 Task: Open a blank sheet, save the file as Amazonrainforest.rtf and add heading 'Amazon Rainforest',with the parapraph 'The Amazon Rainforest, spanning several South American countries, is the largest tropical rainforest on Earth. It is a biodiversity hotspot, hosting countless plant and animal species. Protecting the Amazon is crucial for combating climate change and preserving the world's natural heritage.'Apply Font Style Nunito And font size 14. Apply font style in  Heading 'Courier New' and font size 18 Change heading alignment to  Center and paragraph alignment to  Left
Action: Mouse moved to (261, 175)
Screenshot: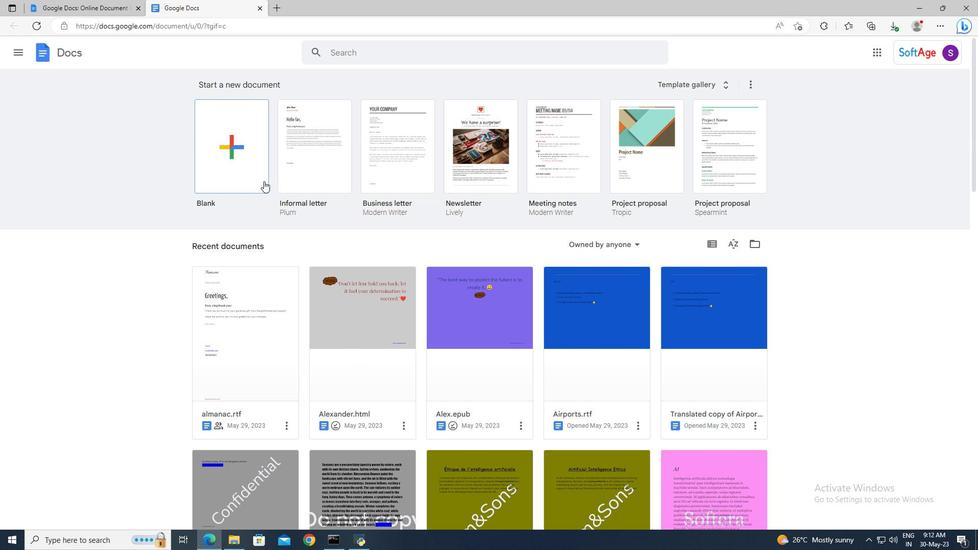 
Action: Mouse pressed left at (261, 175)
Screenshot: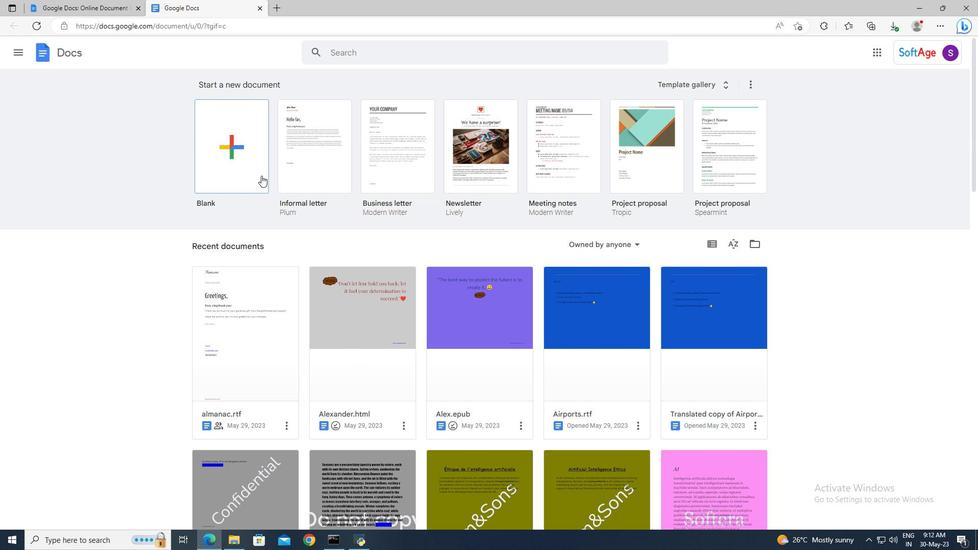 
Action: Mouse moved to (96, 45)
Screenshot: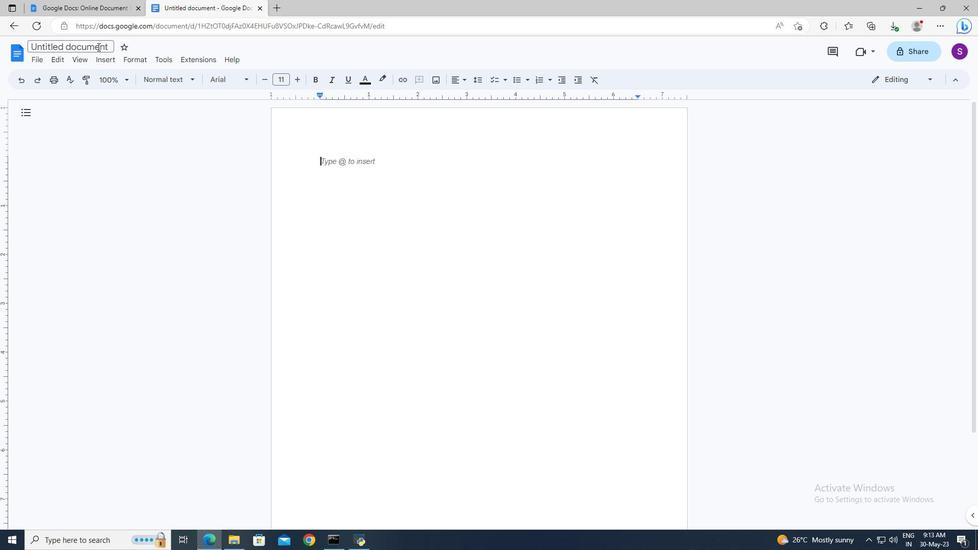 
Action: Mouse pressed left at (96, 45)
Screenshot: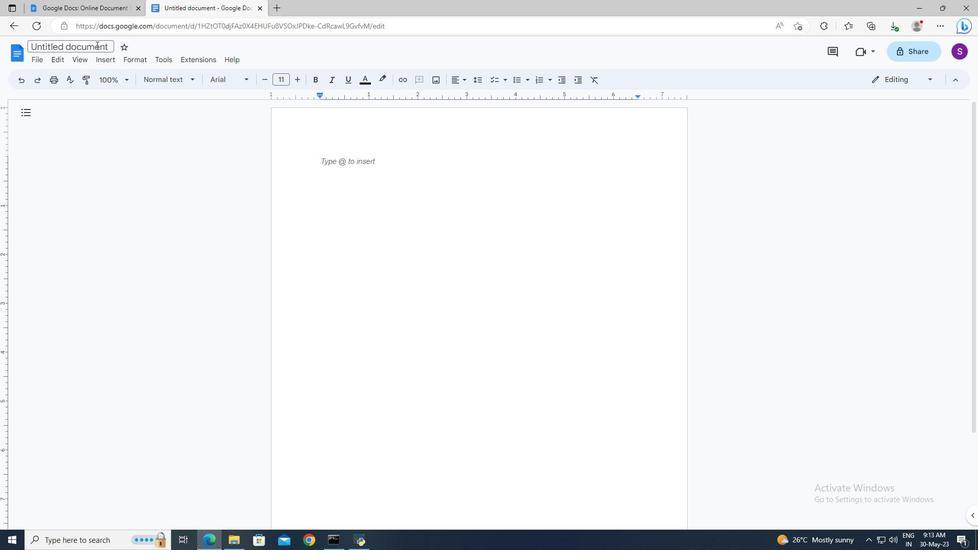 
Action: Mouse moved to (95, 45)
Screenshot: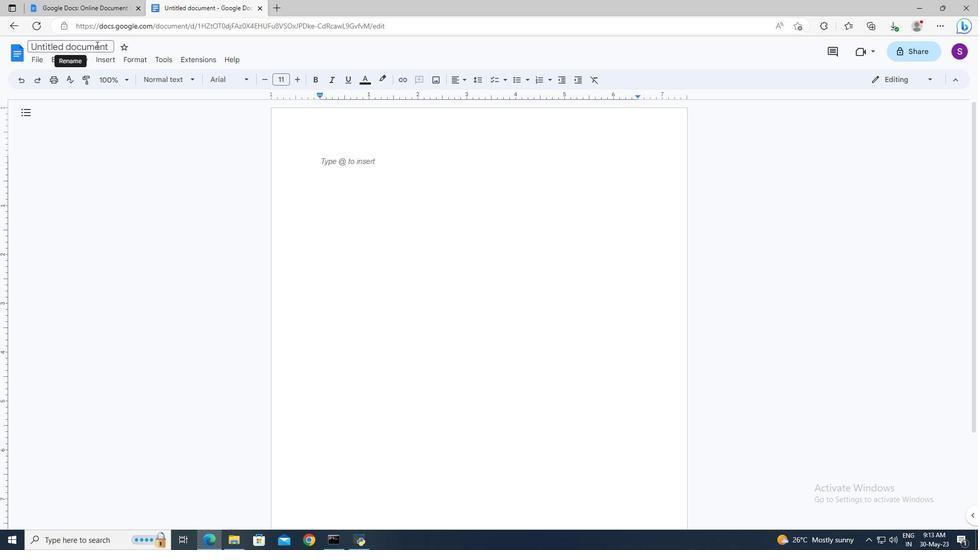 
Action: Key pressed <Key.shift_r>Amazonrainforest.rtf<Key.enter>
Screenshot: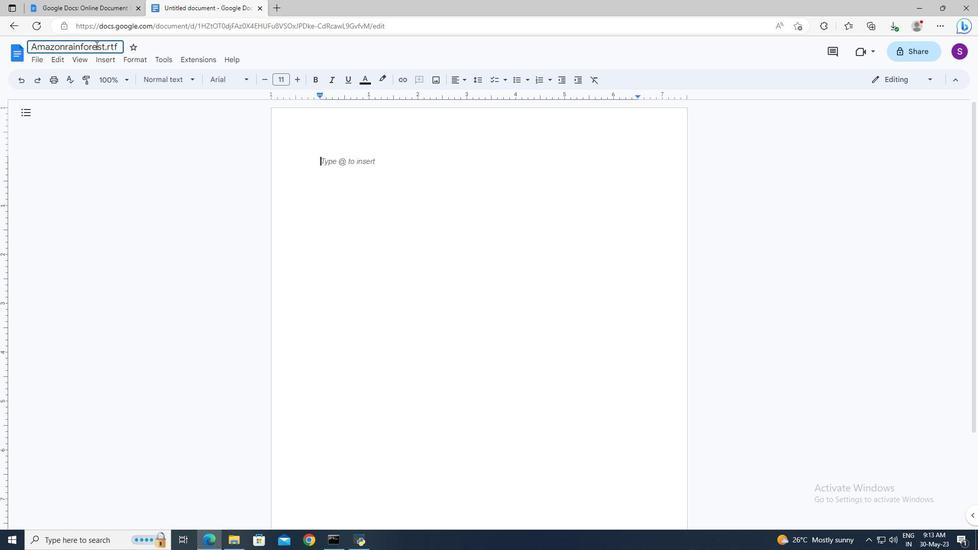 
Action: Mouse moved to (332, 159)
Screenshot: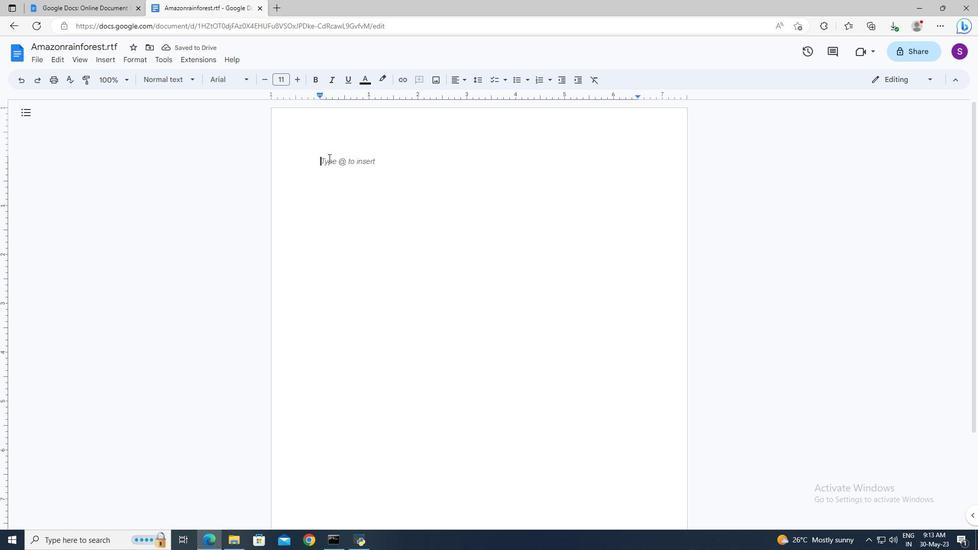 
Action: Mouse pressed left at (332, 159)
Screenshot: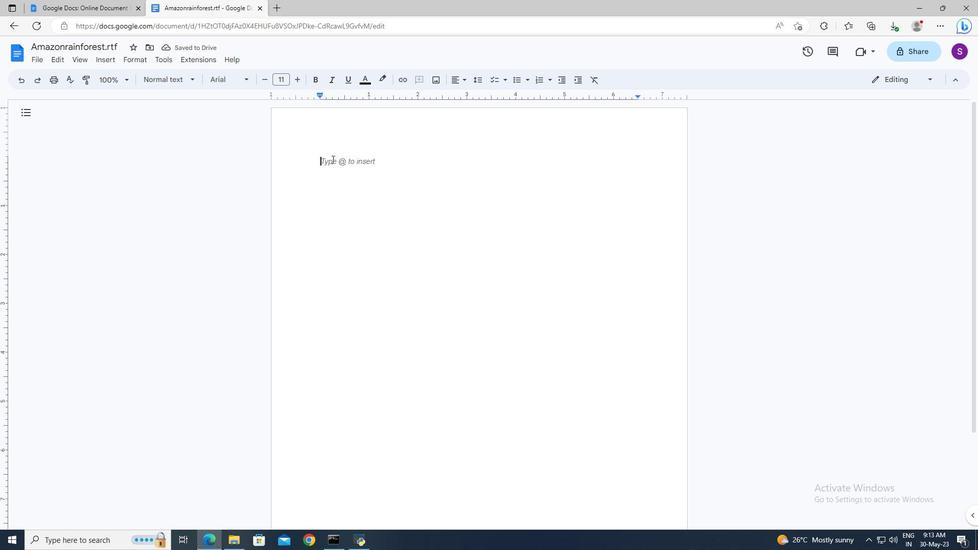 
Action: Mouse moved to (197, 79)
Screenshot: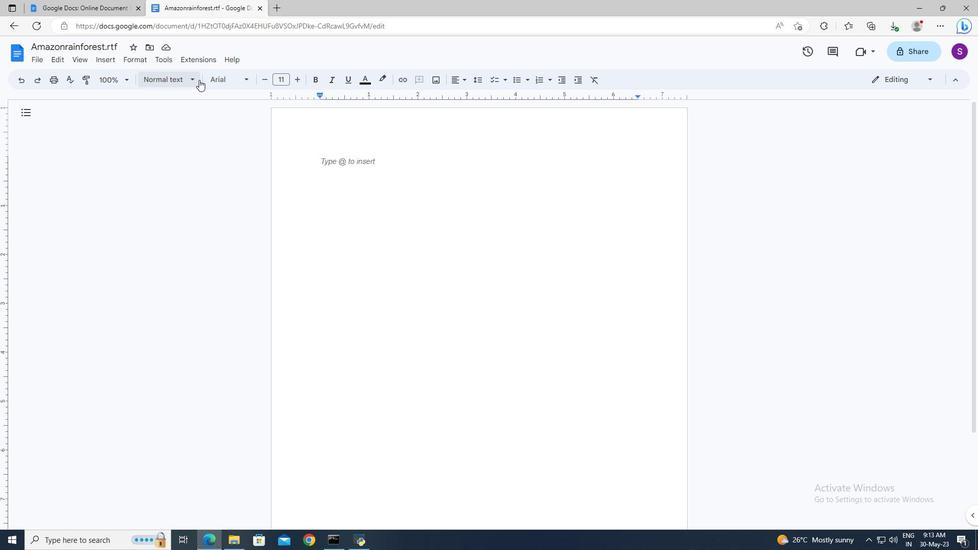 
Action: Mouse pressed left at (197, 79)
Screenshot: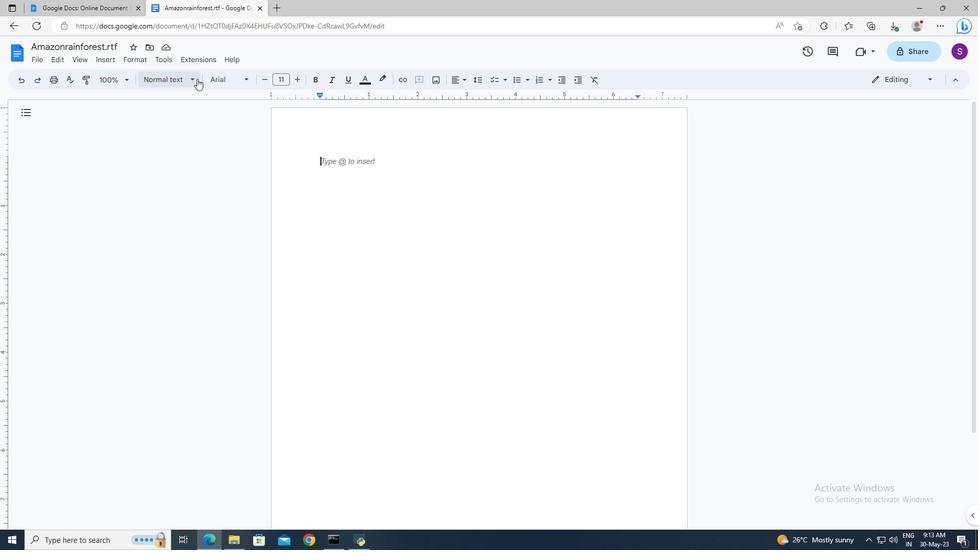 
Action: Mouse moved to (202, 211)
Screenshot: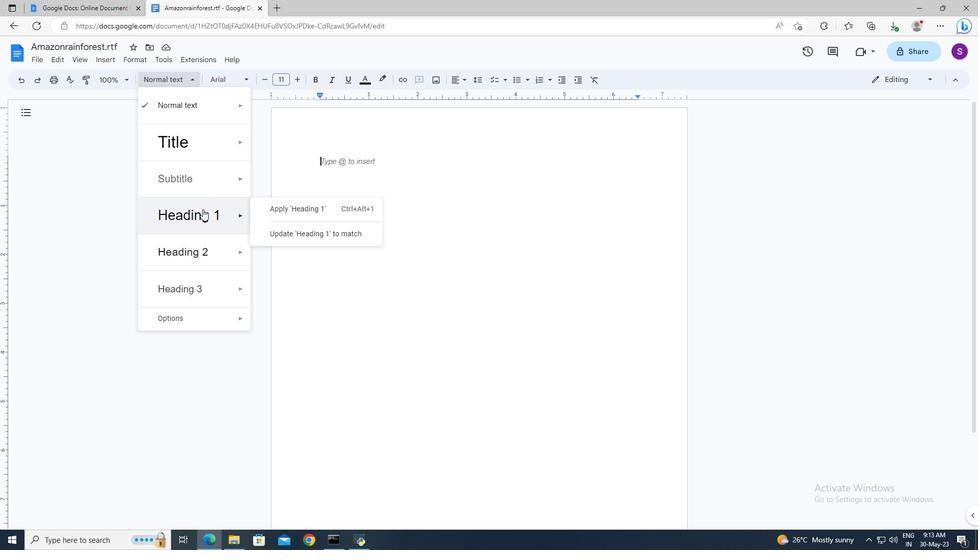 
Action: Mouse pressed left at (202, 211)
Screenshot: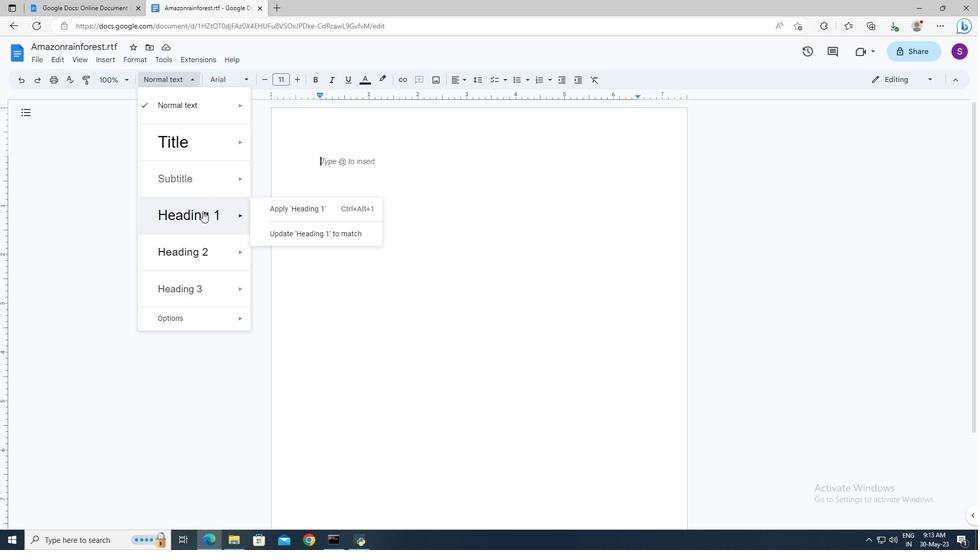 
Action: Key pressed <Key.shift>Amazon<Key.space><Key.shift>Rainforest<Key.enter><Key.enter><Key.shift>The<Key.space><Key.shift>Amazon<Key.space><Key.shift>Rainforest,<Key.space>spanning<Key.space>several<Key.space><Key.shift_r>South<Key.space><Key.shift>American<Key.space>countries,<Key.space>is<Key.space>the<Key.space>largest<Key.space>tropical<Key.space>rainforest<Key.space>on<Key.space><Key.shift>Earth.<Key.space><Key.shift>It<Key.space>is<Key.space>a<Key.space>biodiversiit<Key.backspace><Key.backspace>ty<Key.space>hotspot,<Key.space>hosting<Key.space>countless<Key.space>plant<Key.space>and<Key.space>animal<Key.space>species.<Key.space><Key.shift>Protecting<Key.space>the<Key.space><Key.shift>Amazon<Key.space>is<Key.space>crucial<Key.space>for<Key.space>combating<Key.space>climate<Key.space>change<Key.space>and<Key.space>preserving<Key.space>the<Key.space>worl's<Key.backspace><Key.backspace>d's<Key.space>natural<Key.space>heritage.
Screenshot: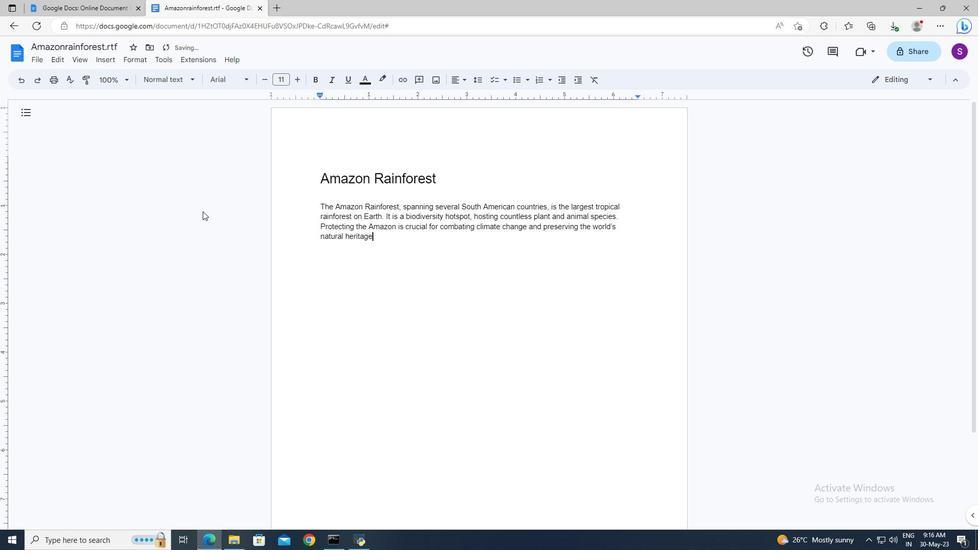 
Action: Mouse moved to (376, 239)
Screenshot: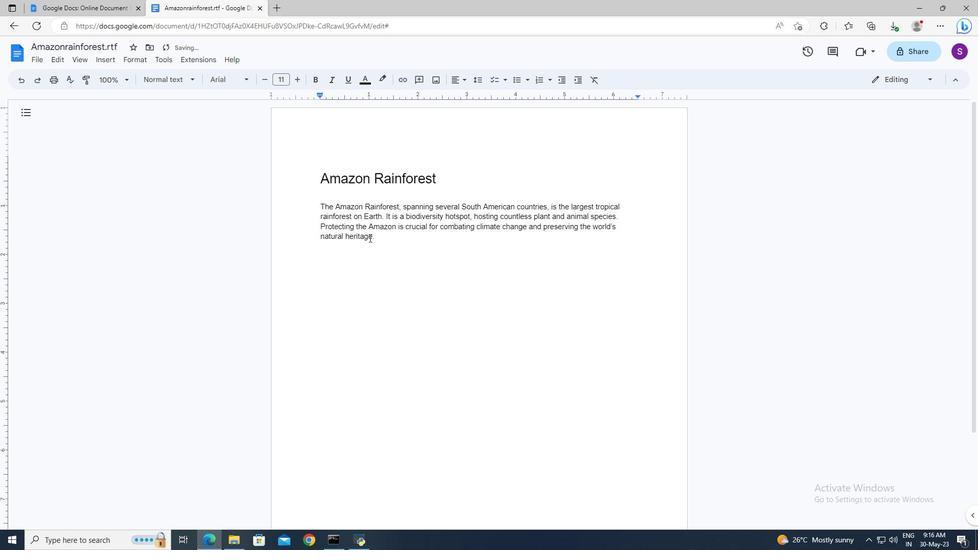 
Action: Mouse pressed left at (376, 239)
Screenshot: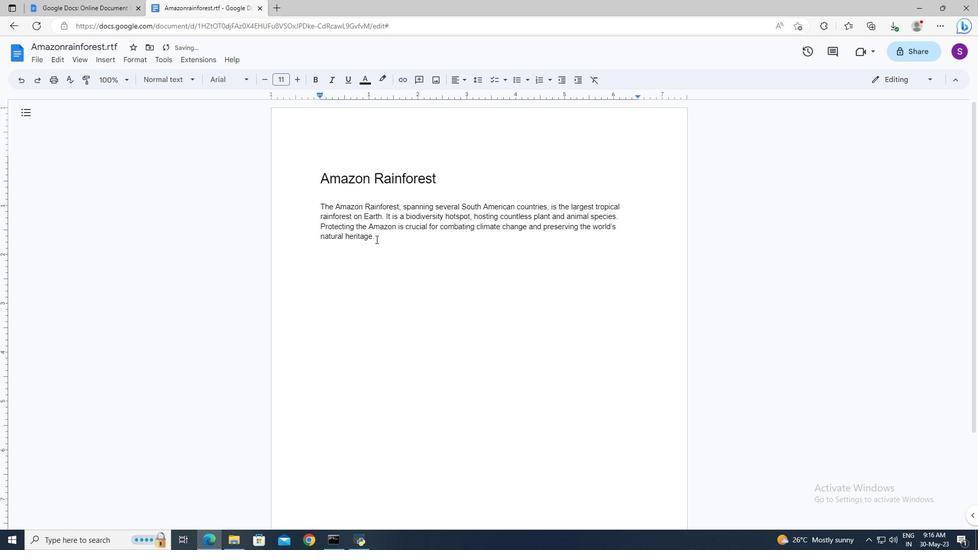 
Action: Key pressed <Key.shift><Key.up><Key.up><Key.up>
Screenshot: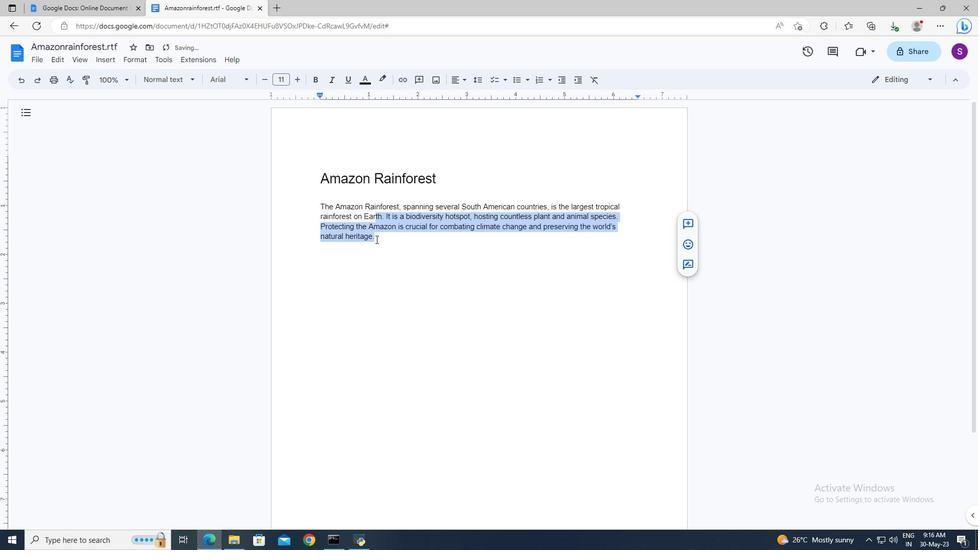 
Action: Mouse moved to (248, 82)
Screenshot: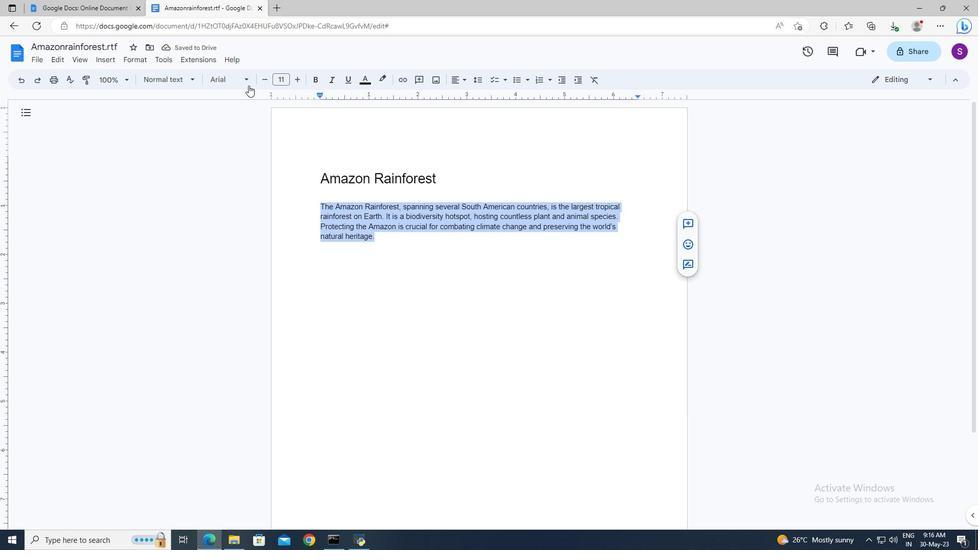 
Action: Mouse pressed left at (248, 82)
Screenshot: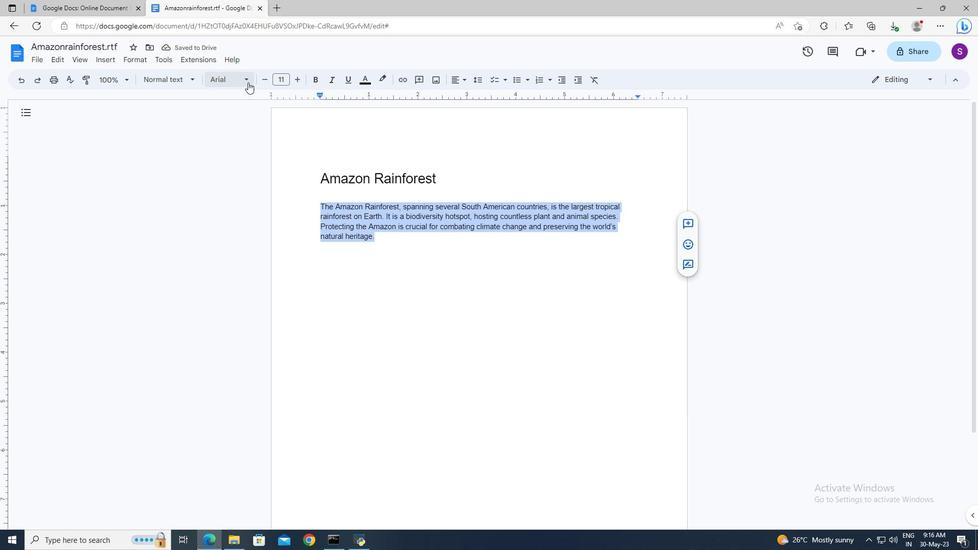 
Action: Mouse moved to (245, 452)
Screenshot: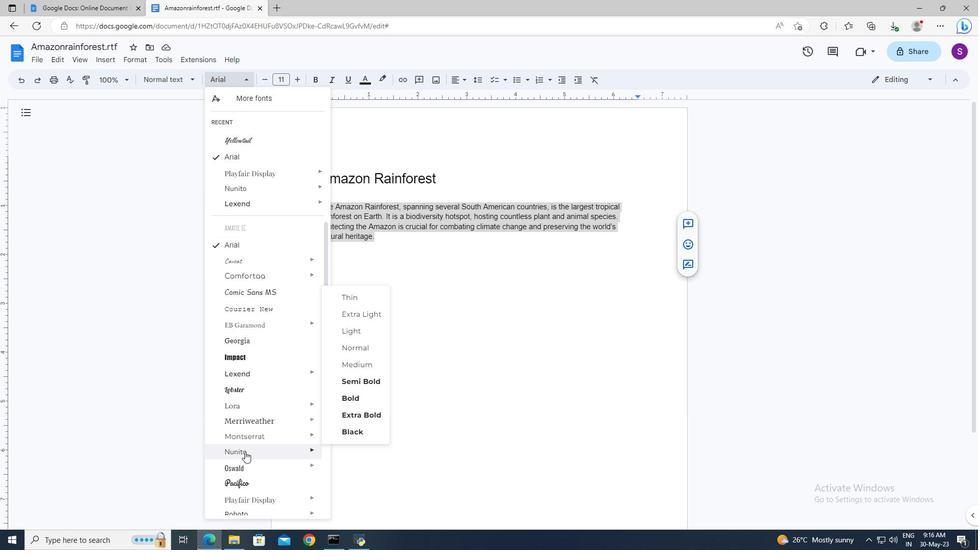 
Action: Mouse pressed left at (245, 452)
Screenshot: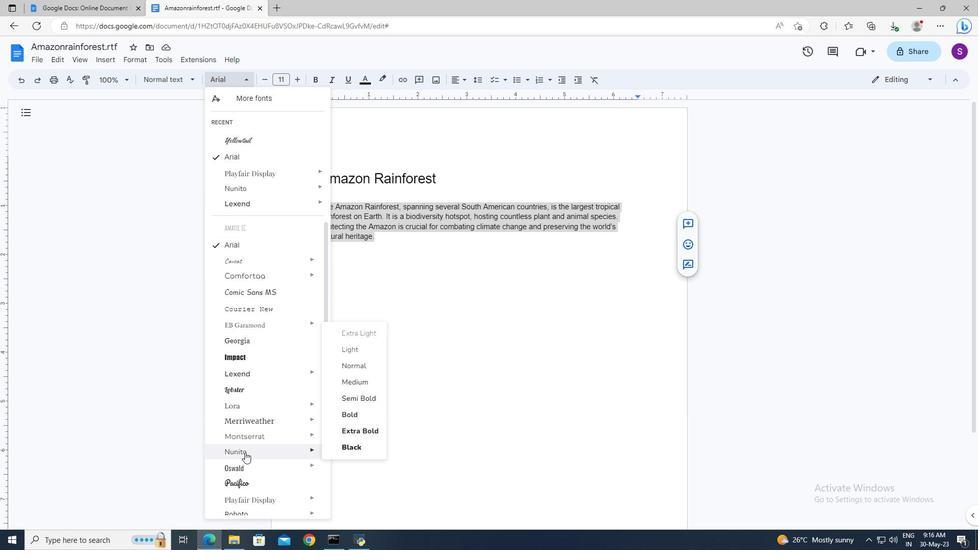 
Action: Mouse moved to (285, 81)
Screenshot: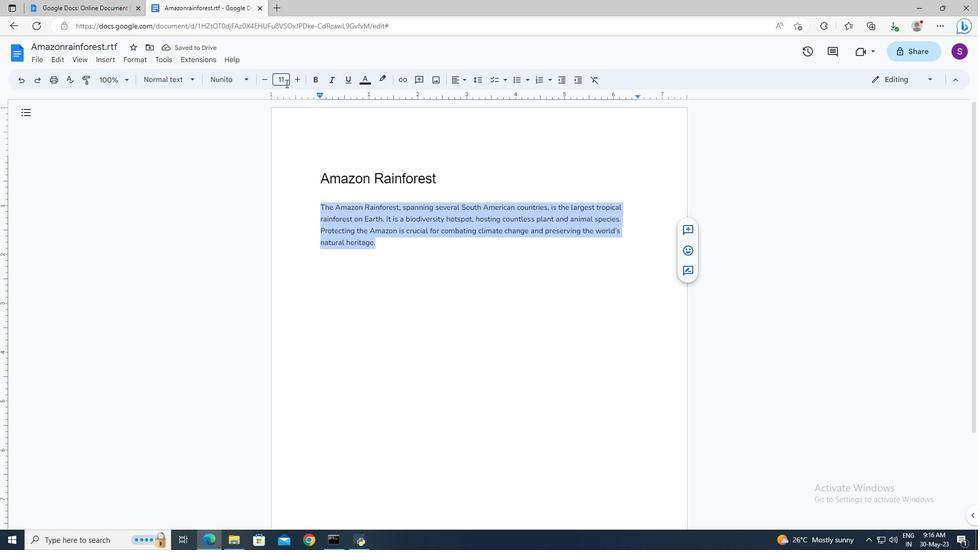 
Action: Mouse pressed left at (285, 81)
Screenshot: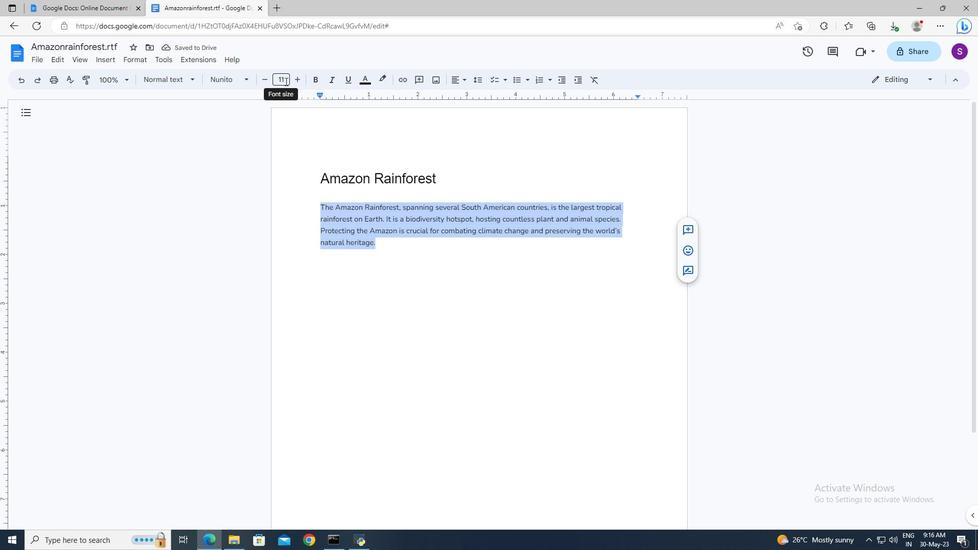 
Action: Key pressed 14<Key.enter>
Screenshot: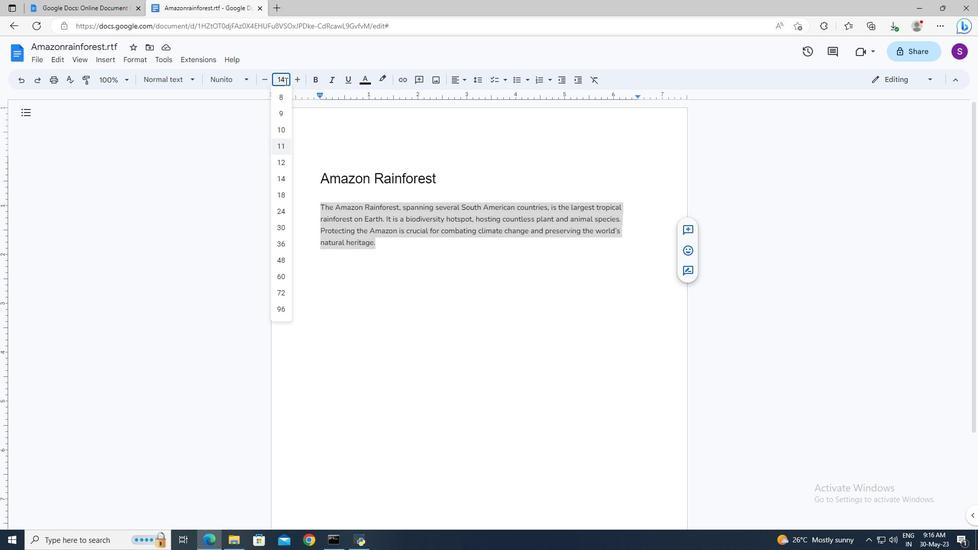 
Action: Mouse moved to (317, 180)
Screenshot: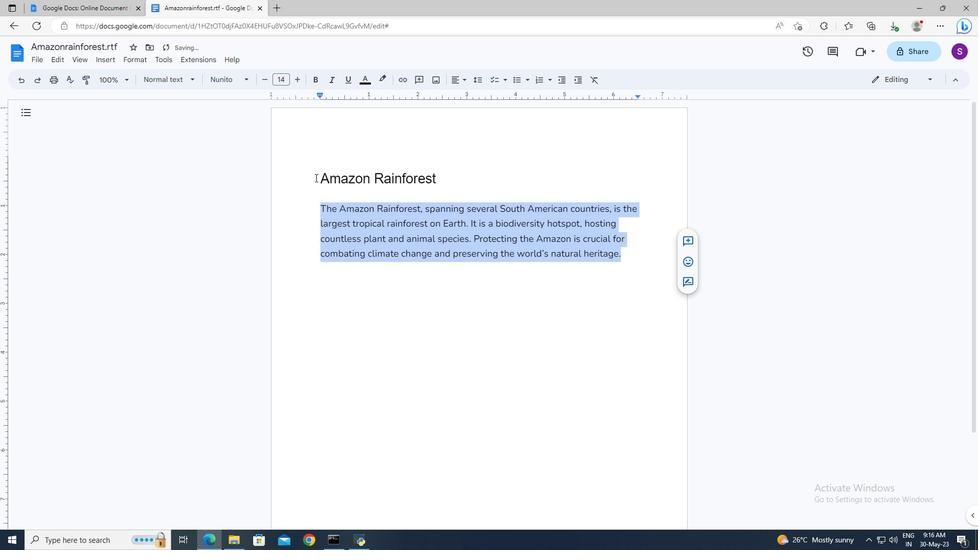 
Action: Mouse pressed left at (317, 180)
Screenshot: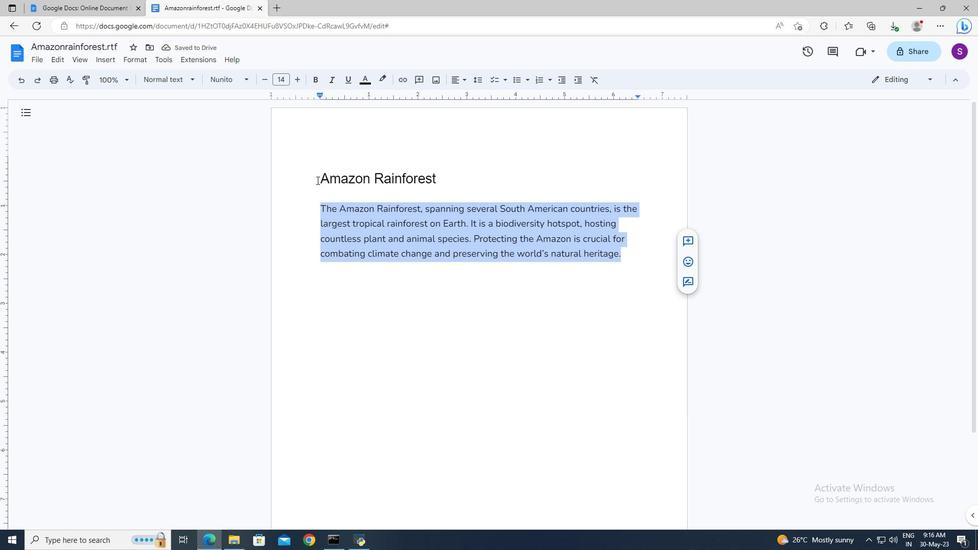 
Action: Key pressed <Key.shift><Key.shift><Key.shift><Key.shift><Key.shift><Key.shift><Key.shift><Key.shift><Key.shift><Key.shift><Key.shift><Key.shift><Key.shift><Key.shift><Key.shift><Key.shift><Key.shift><Key.shift><Key.shift><Key.shift><Key.shift><Key.shift><Key.shift><Key.shift><Key.right><Key.right>
Screenshot: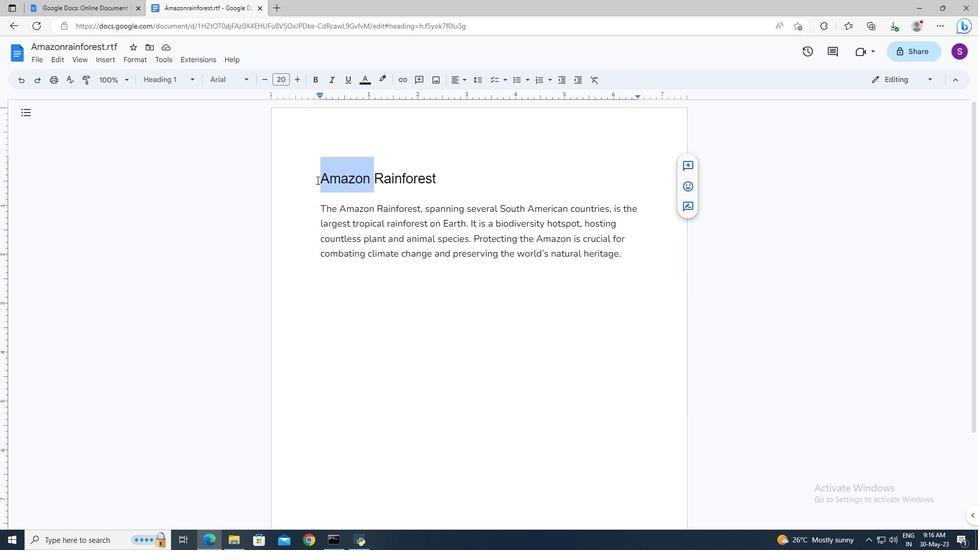 
Action: Mouse moved to (250, 81)
Screenshot: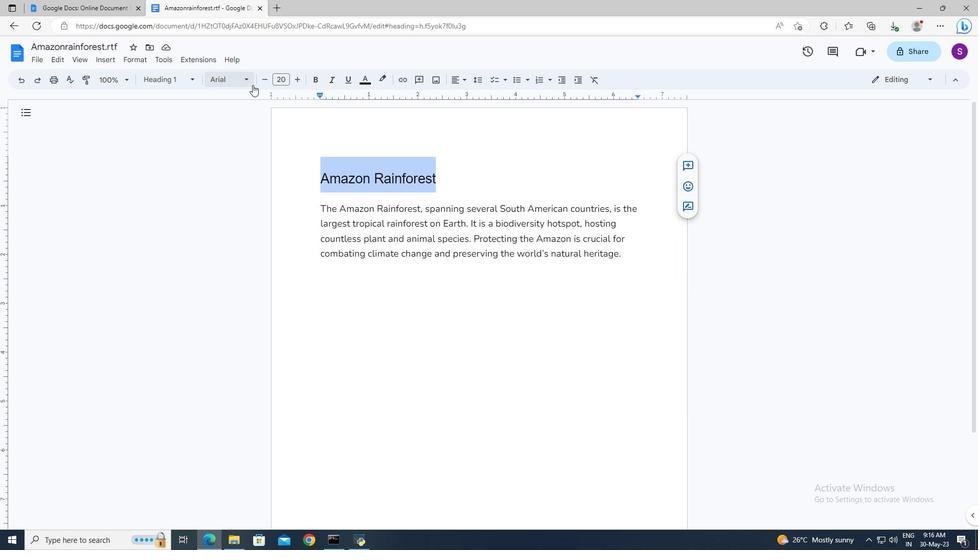 
Action: Mouse pressed left at (250, 81)
Screenshot: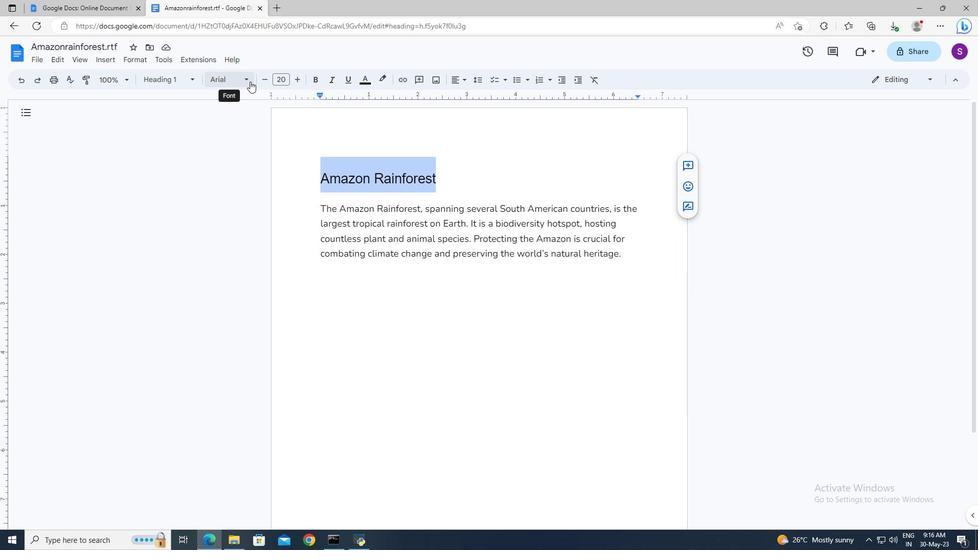 
Action: Mouse moved to (254, 307)
Screenshot: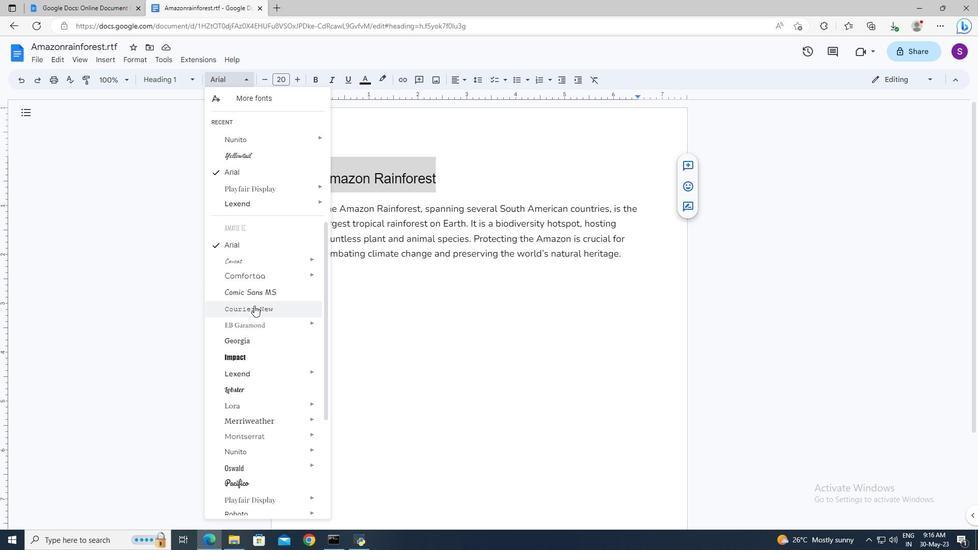 
Action: Mouse pressed left at (254, 307)
Screenshot: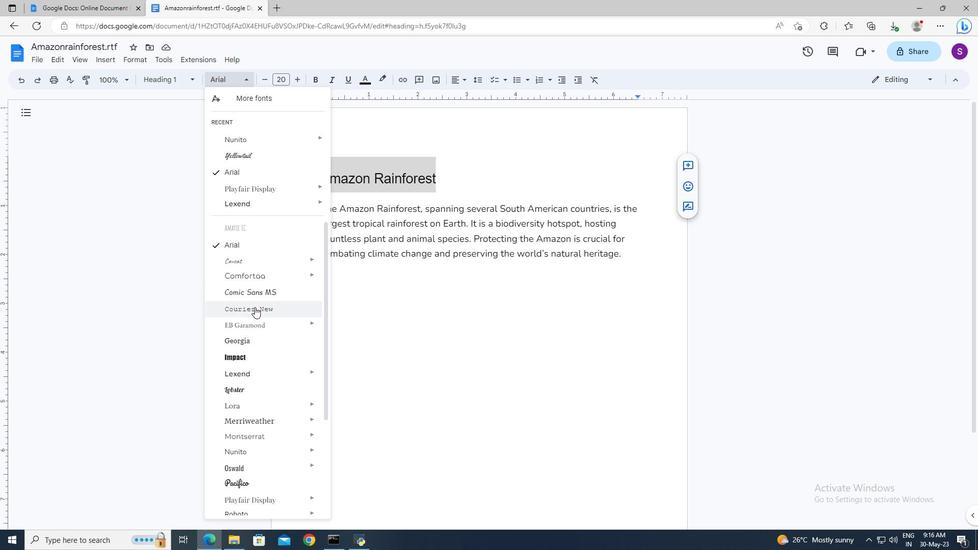 
Action: Mouse moved to (283, 79)
Screenshot: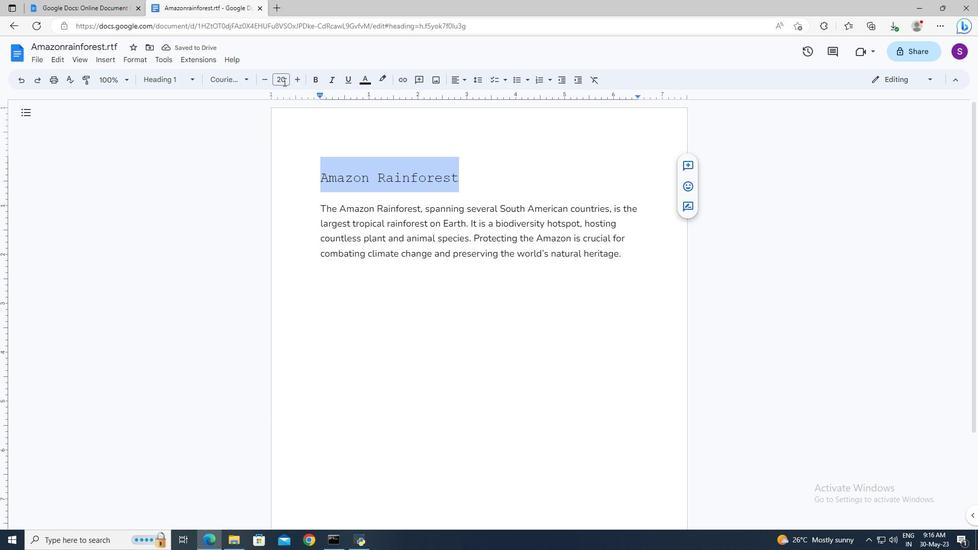
Action: Mouse pressed left at (283, 79)
Screenshot: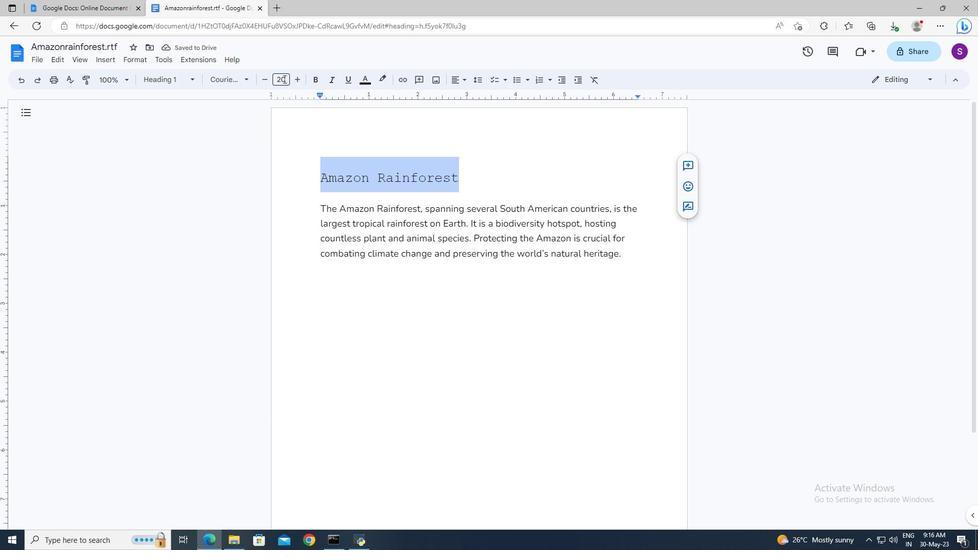 
Action: Mouse moved to (283, 78)
Screenshot: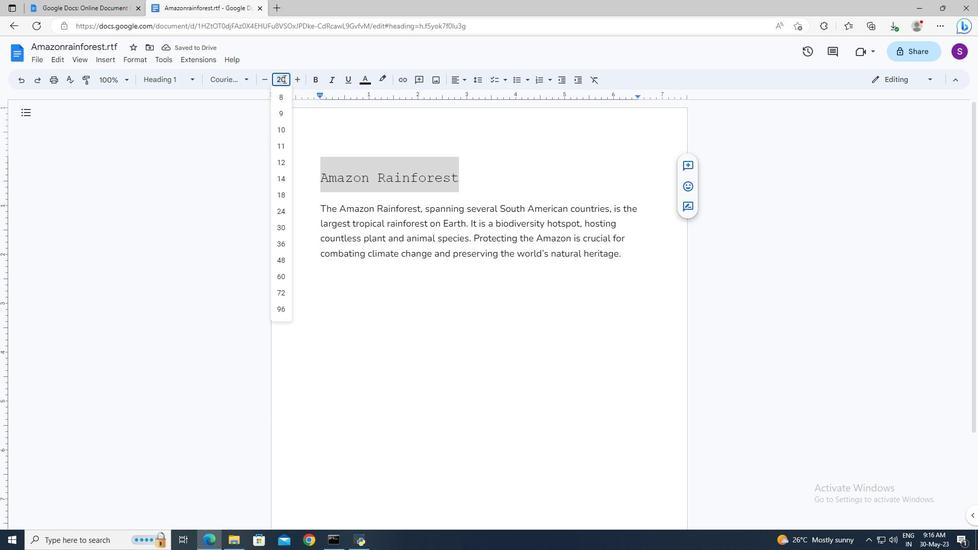
Action: Key pressed 18<Key.enter>
Screenshot: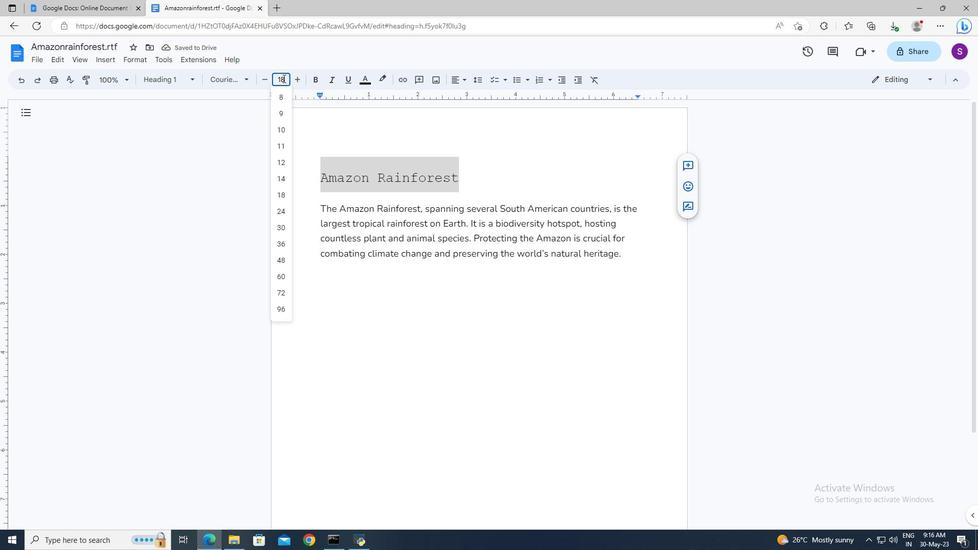 
Action: Mouse moved to (453, 75)
Screenshot: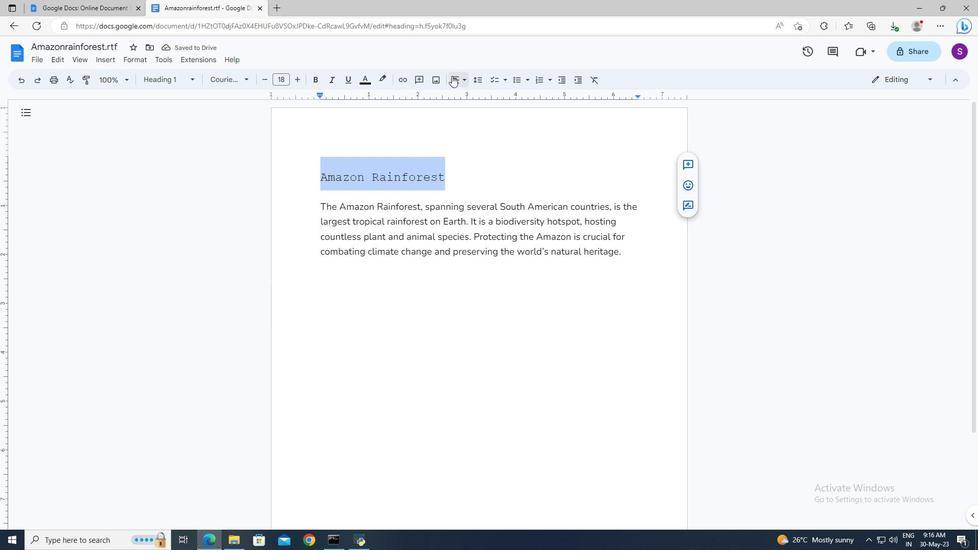 
Action: Mouse pressed left at (453, 75)
Screenshot: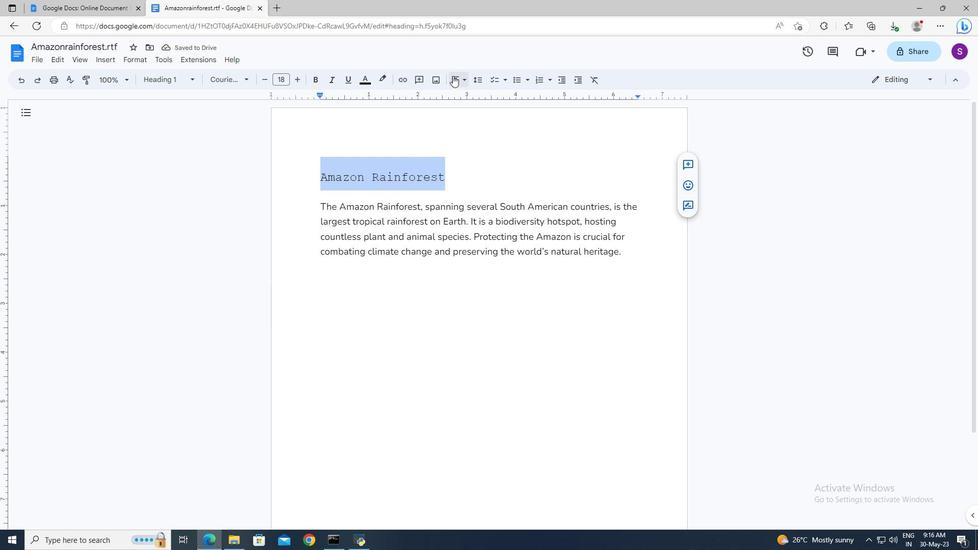 
Action: Mouse moved to (469, 95)
Screenshot: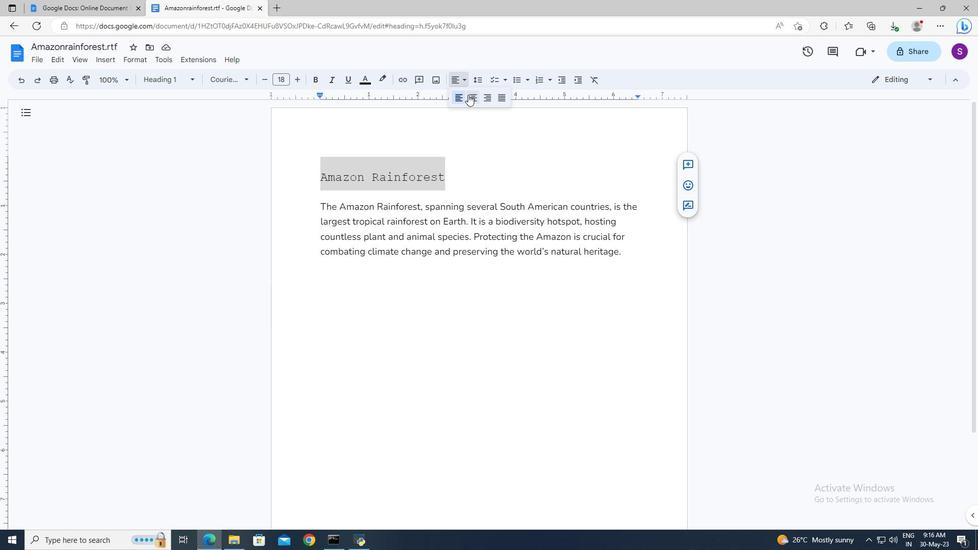 
Action: Mouse pressed left at (469, 95)
Screenshot: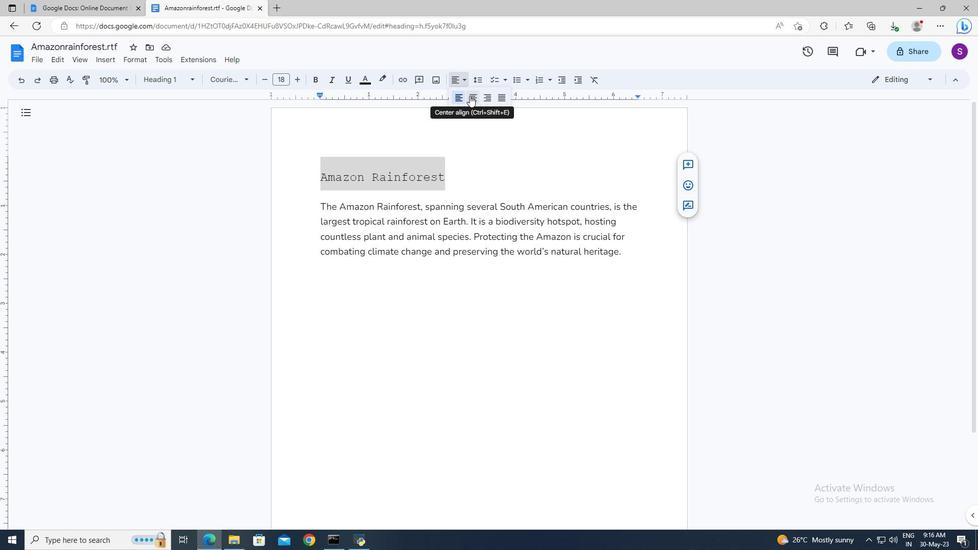 
Action: Mouse moved to (323, 204)
Screenshot: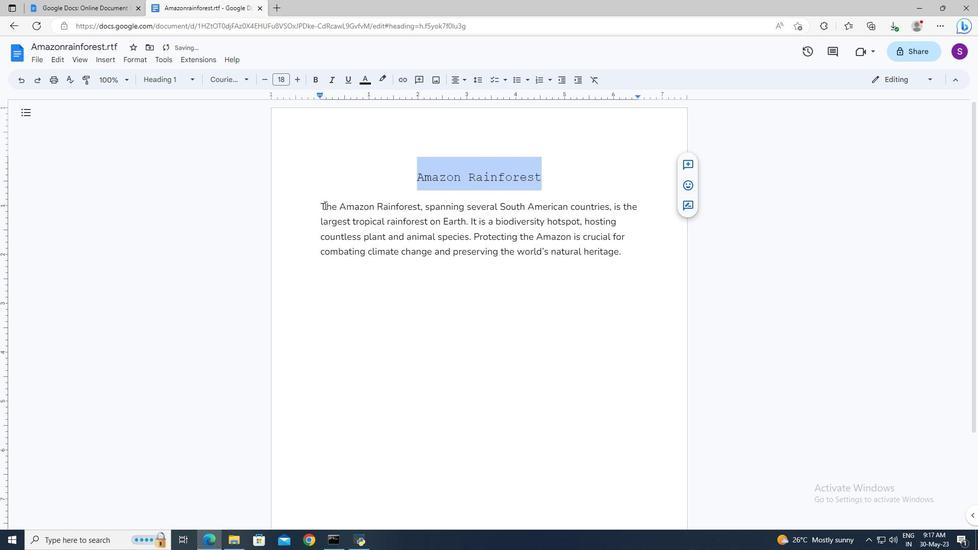 
Action: Mouse pressed left at (323, 204)
Screenshot: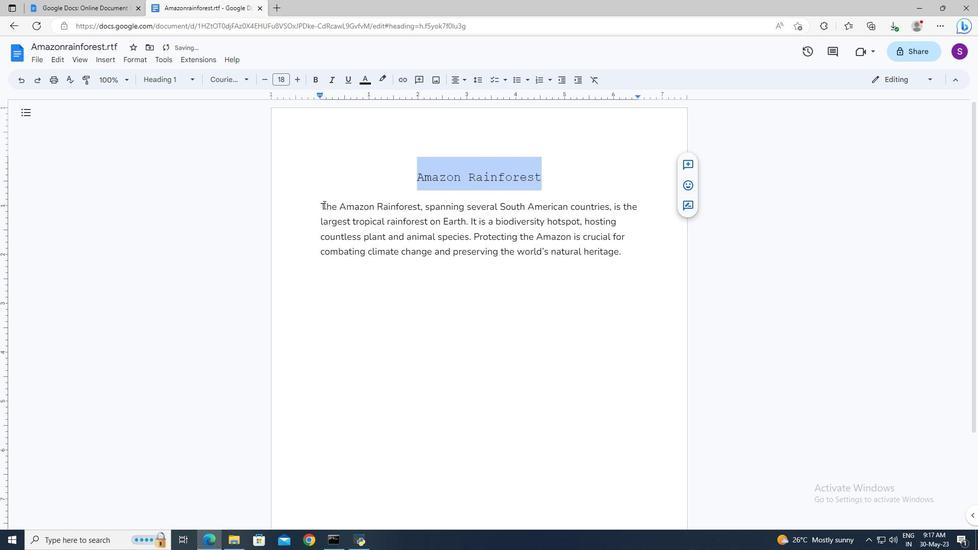 
Action: Key pressed <Key.left><Key.shift><Key.down>
Screenshot: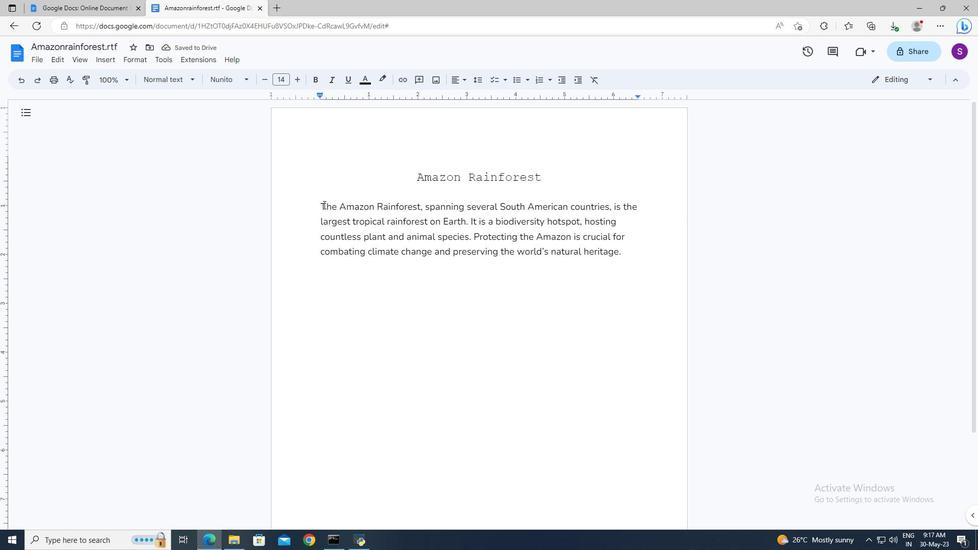 
Action: Mouse moved to (457, 83)
Screenshot: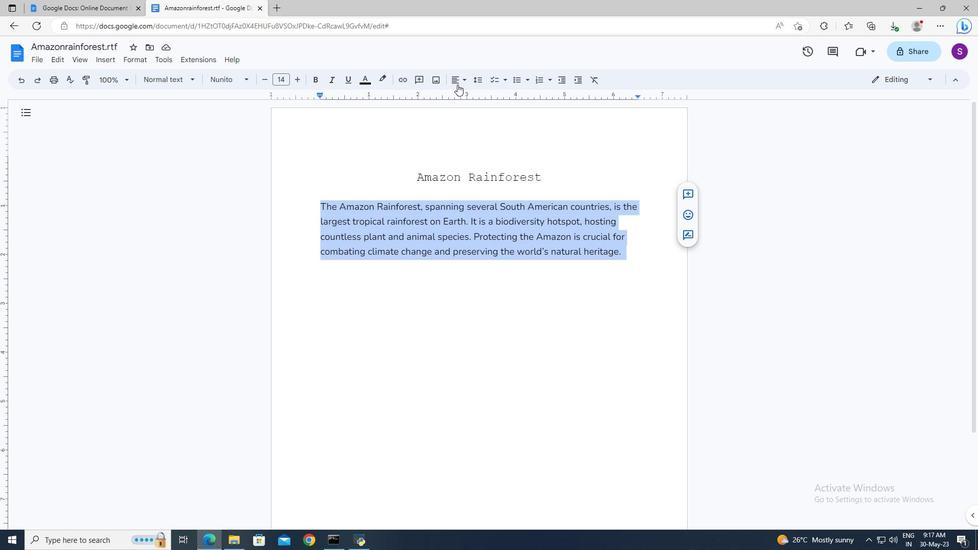 
Action: Mouse pressed left at (457, 83)
Screenshot: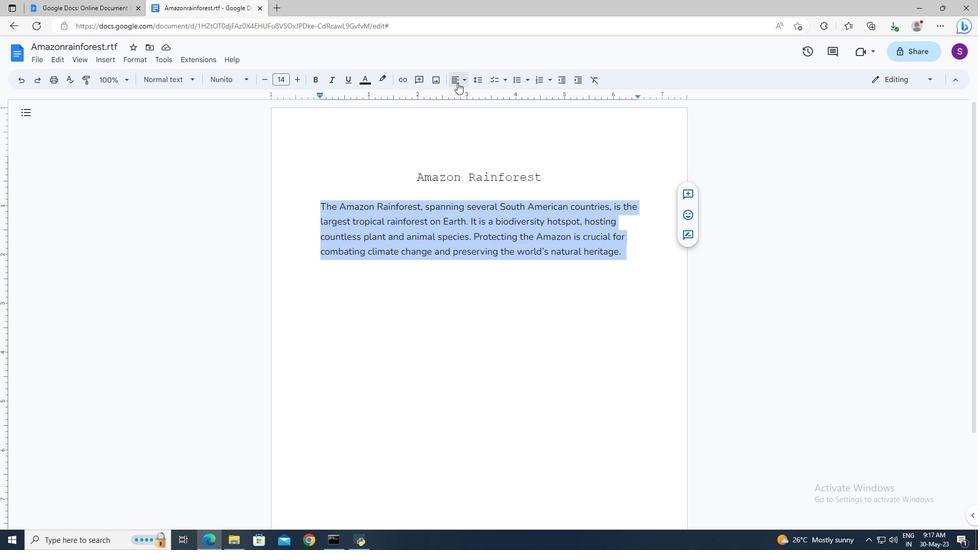 
Action: Mouse moved to (459, 97)
Screenshot: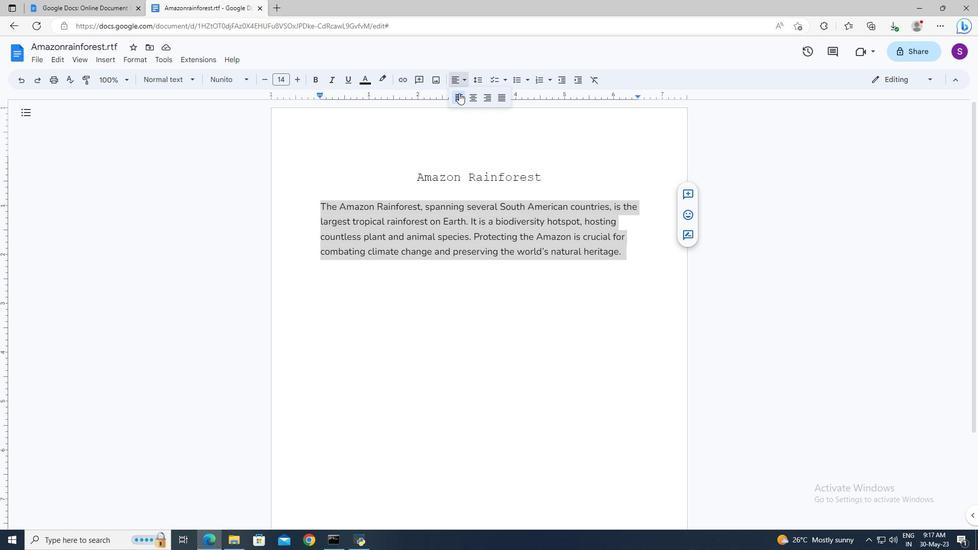 
Action: Mouse pressed left at (459, 97)
Screenshot: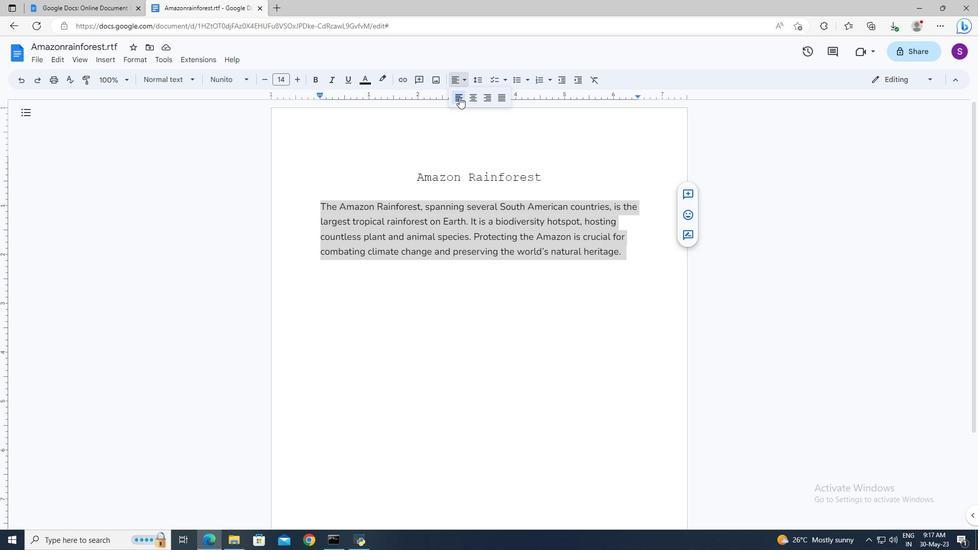
Action: Mouse moved to (475, 190)
Screenshot: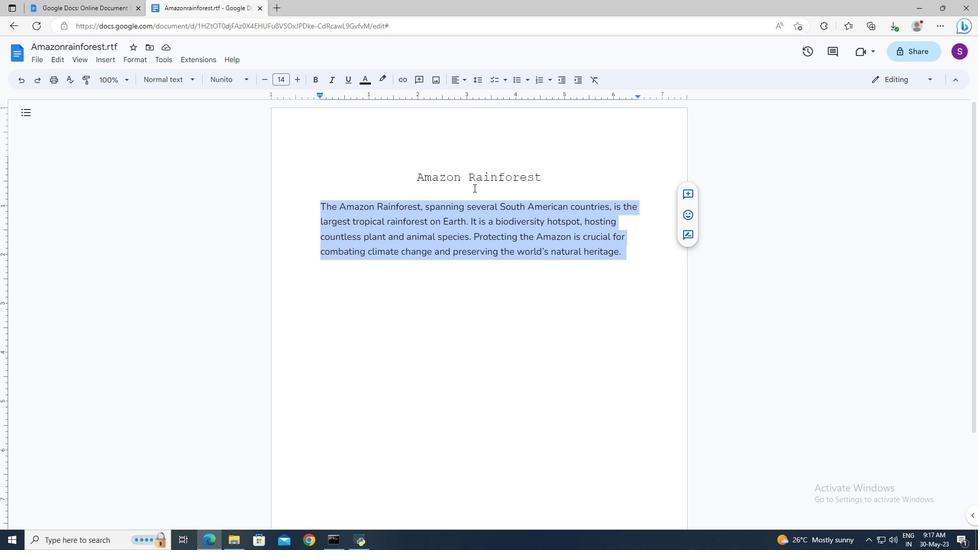 
Action: Mouse pressed left at (475, 190)
Screenshot: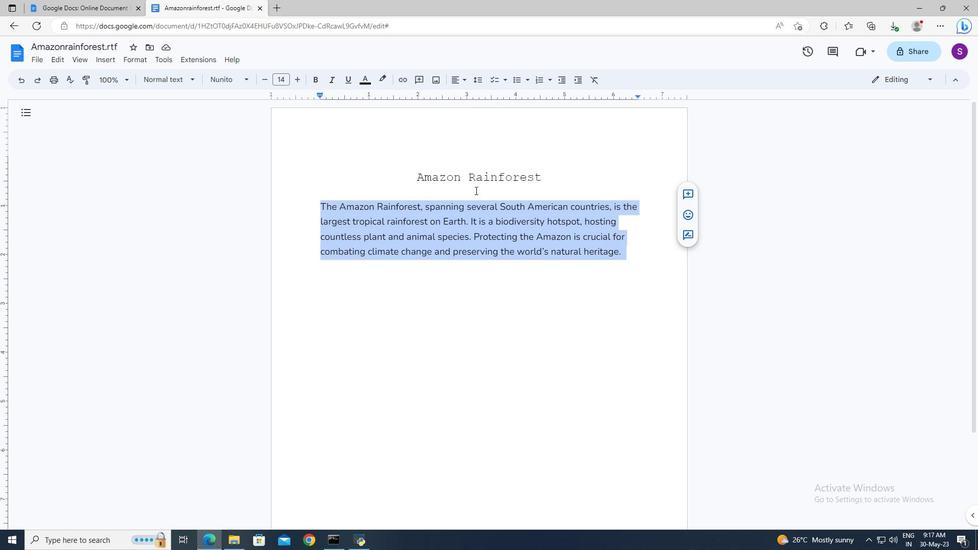 
